 Task: Add in the project TreatWorks a sprint 'Warp 9'.
Action: Mouse moved to (466, 382)
Screenshot: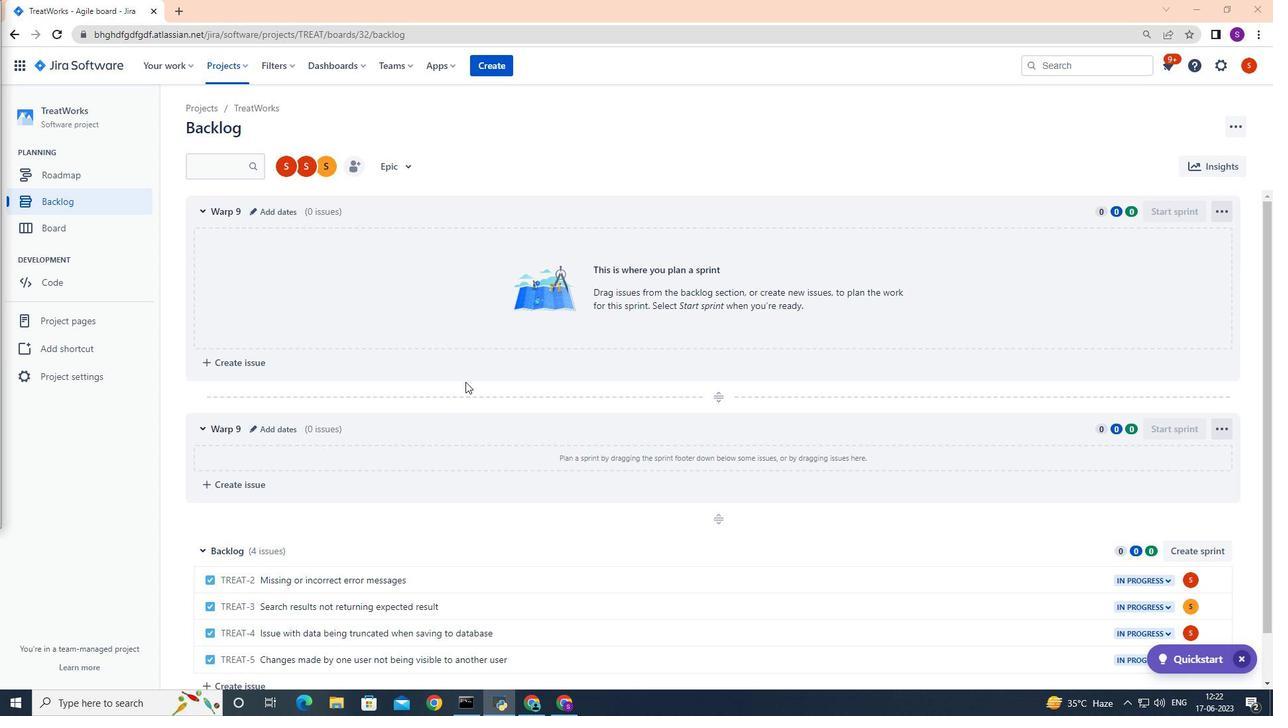 
Action: Mouse scrolled (466, 381) with delta (0, 0)
Screenshot: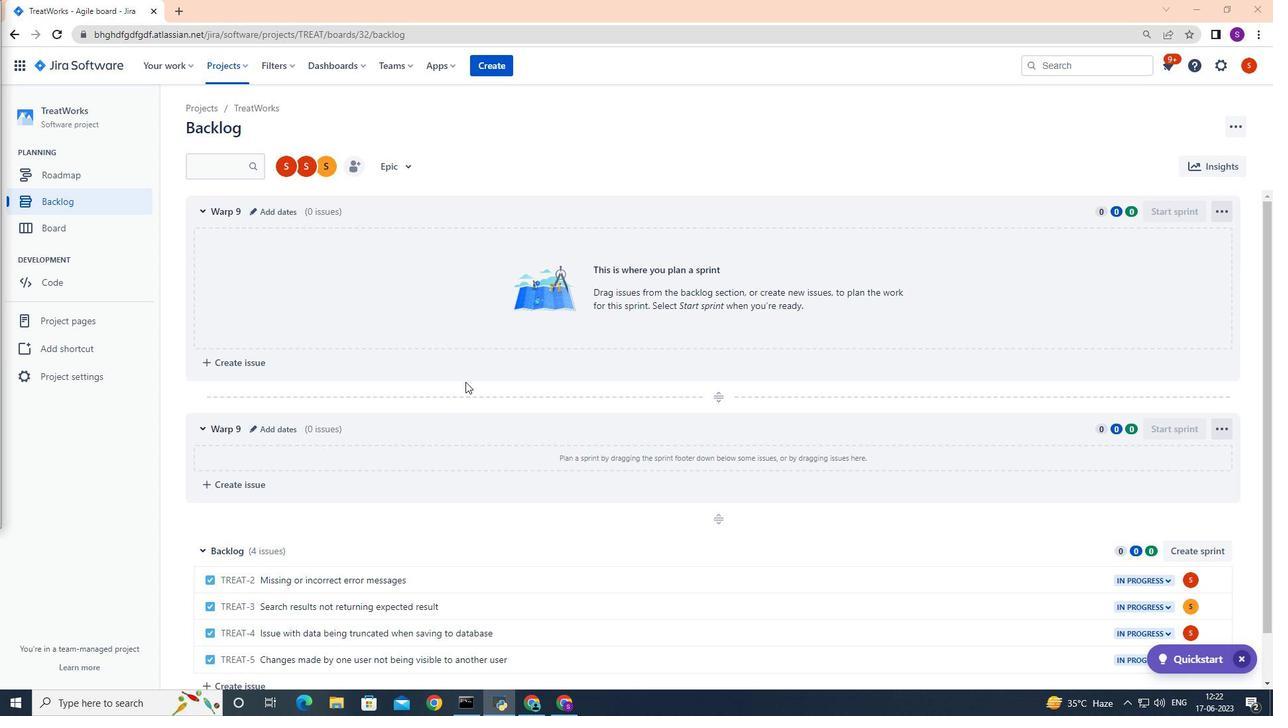 
Action: Mouse moved to (467, 382)
Screenshot: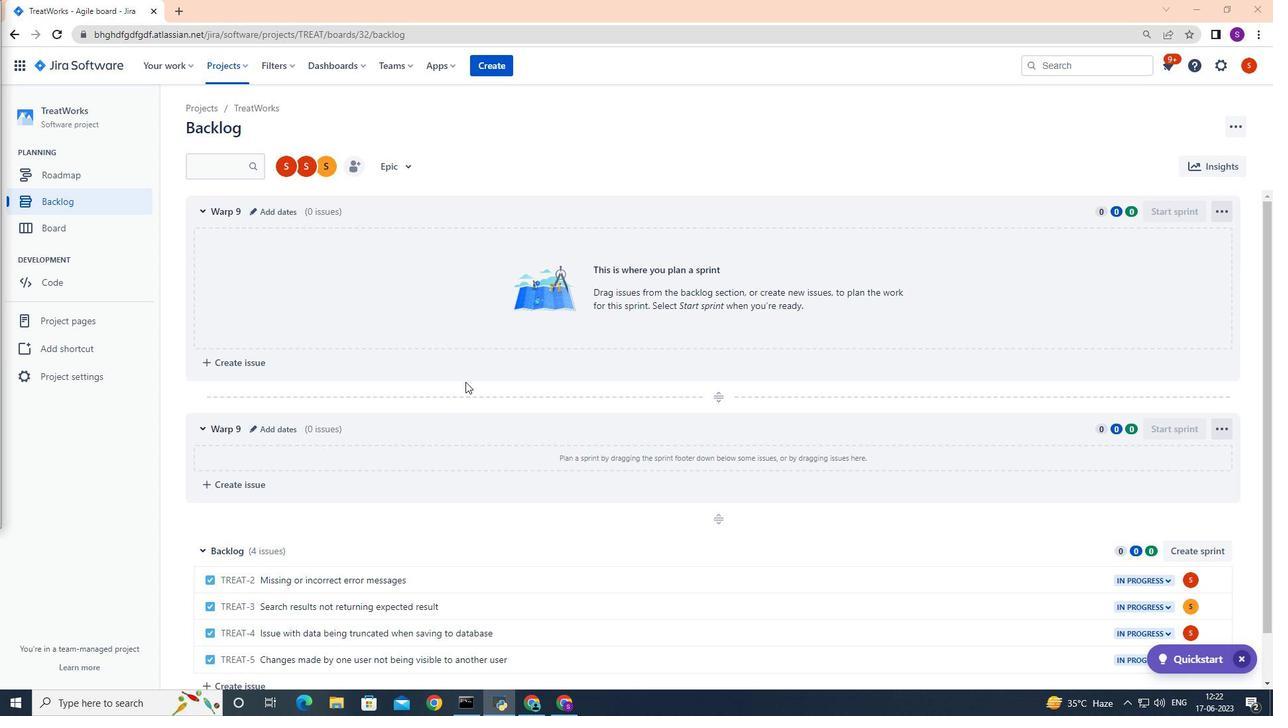 
Action: Mouse scrolled (466, 382) with delta (0, 0)
Screenshot: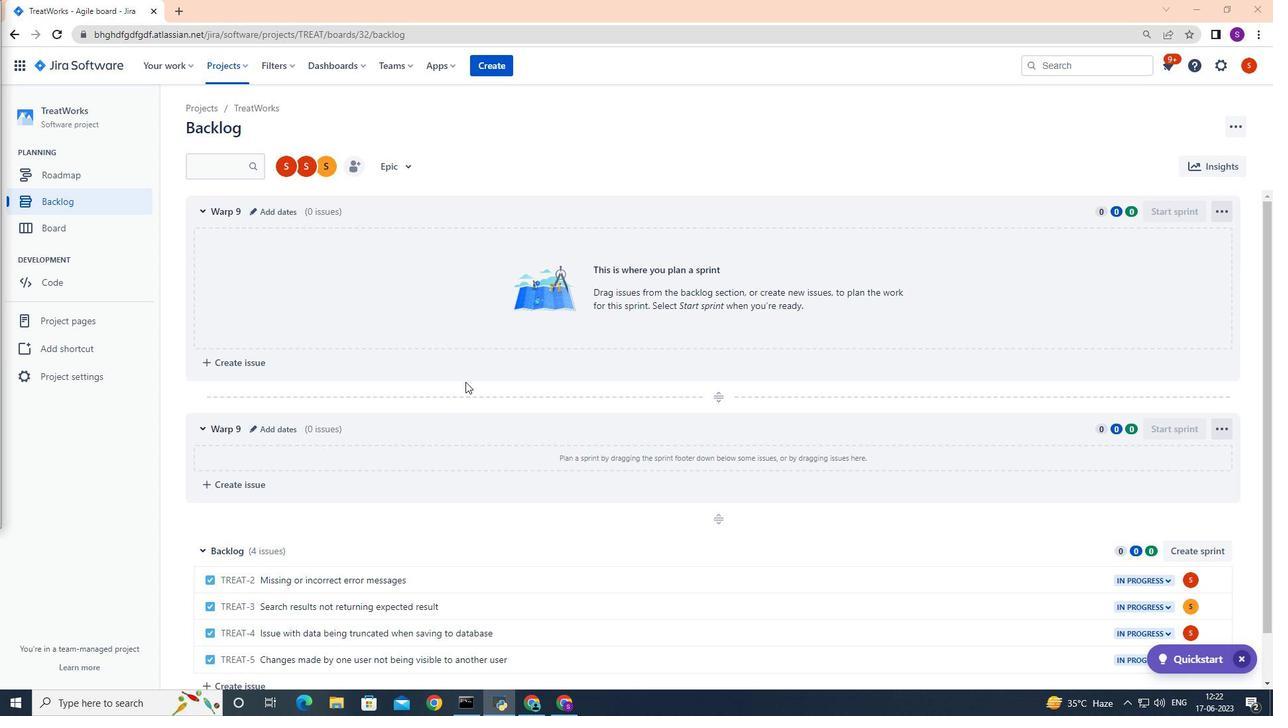 
Action: Mouse scrolled (467, 382) with delta (0, 0)
Screenshot: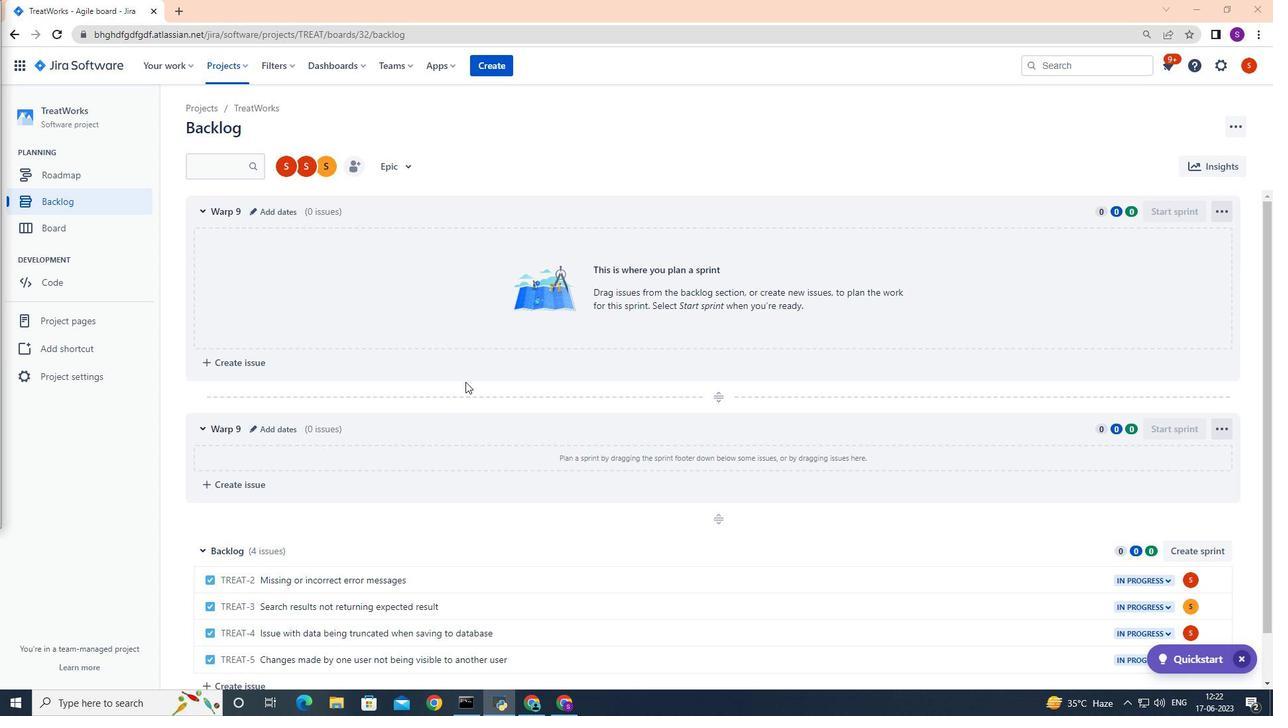 
Action: Mouse scrolled (467, 382) with delta (0, 0)
Screenshot: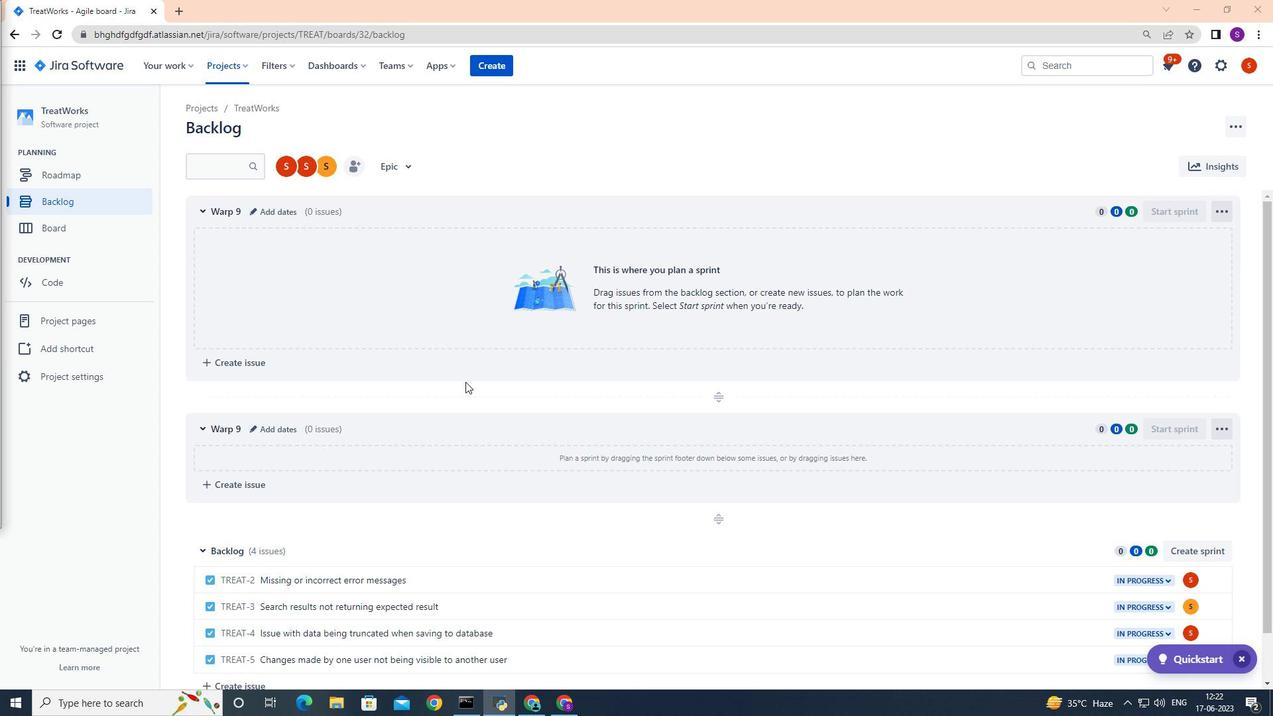 
Action: Mouse moved to (1206, 493)
Screenshot: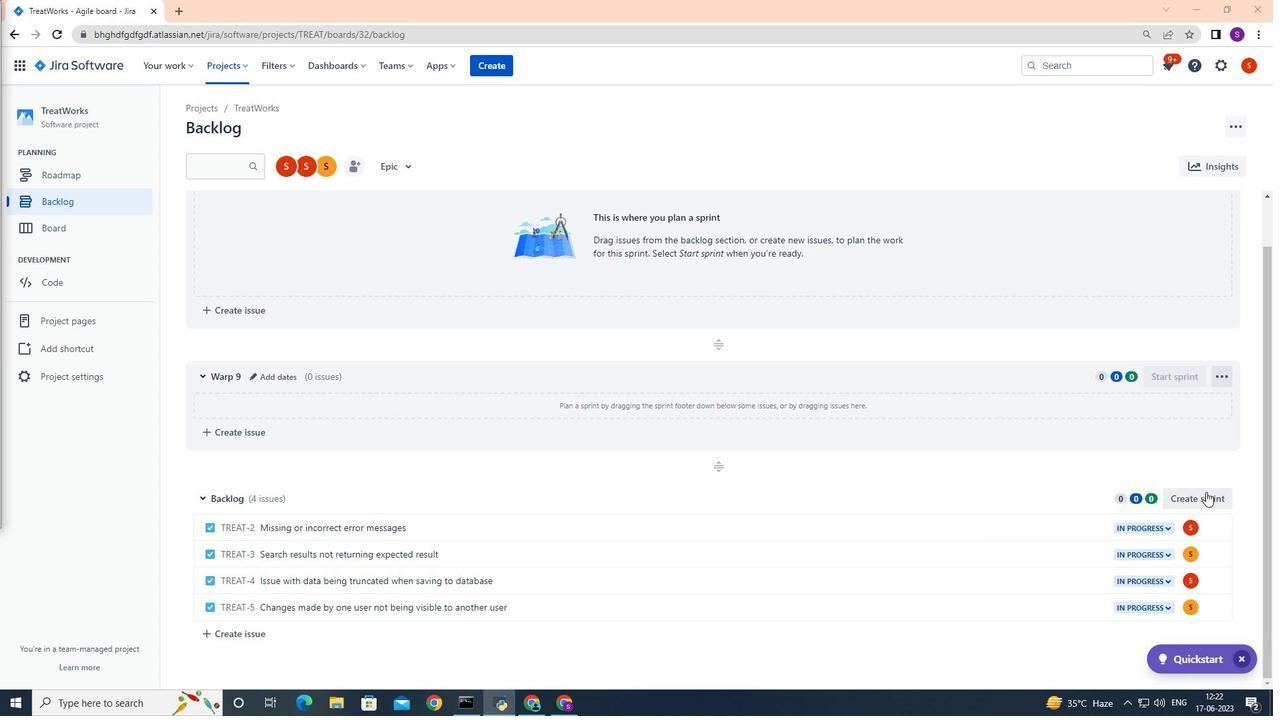 
Action: Mouse pressed left at (1206, 493)
Screenshot: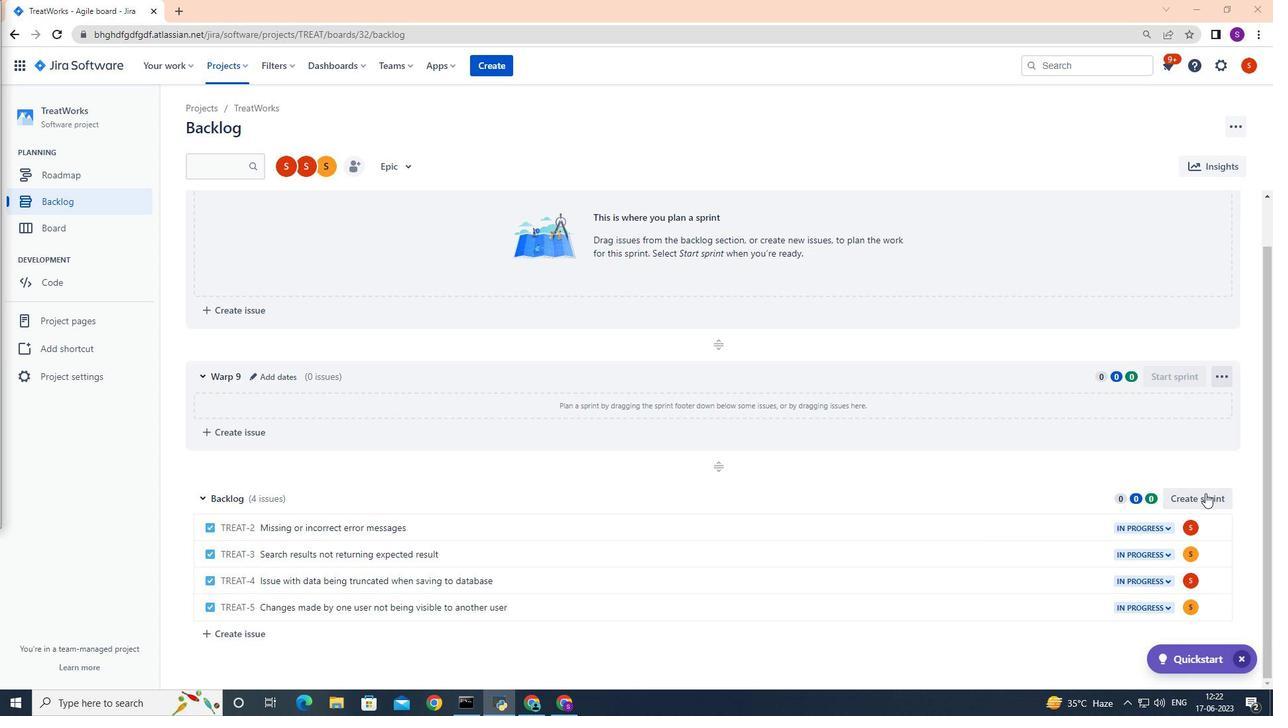 
Action: Mouse moved to (401, 486)
Screenshot: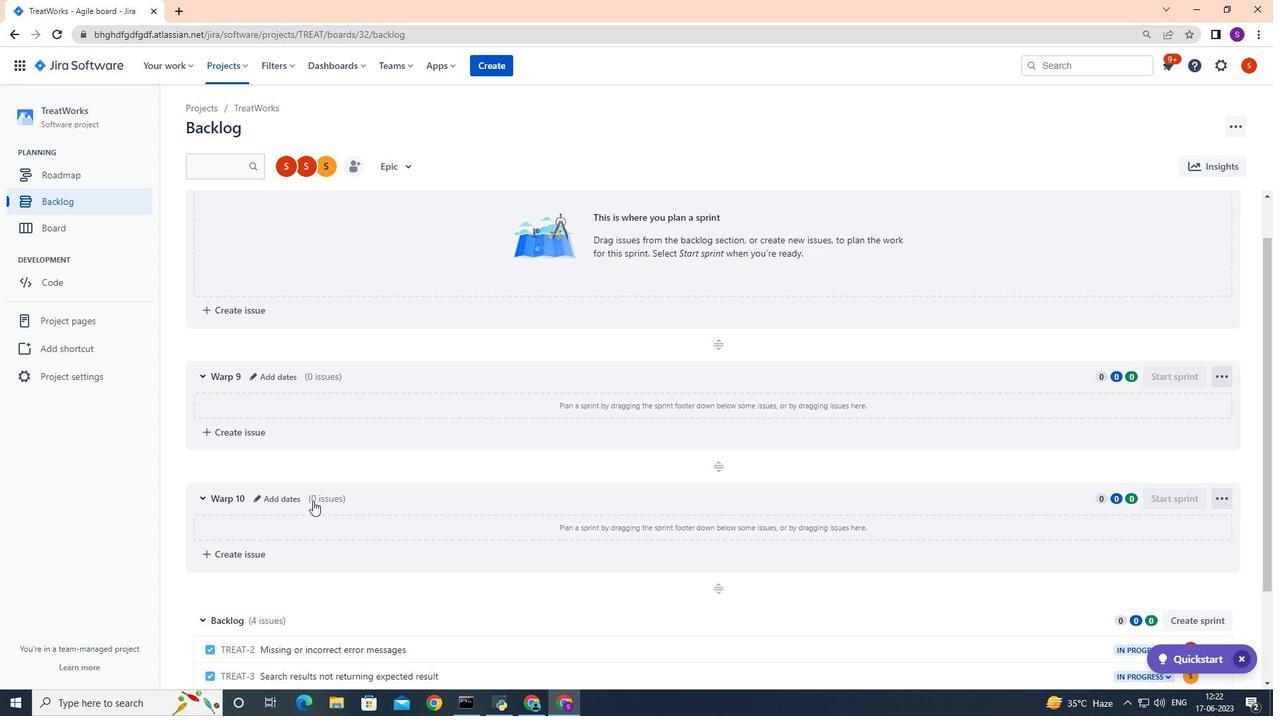 
Action: Mouse scrolled (401, 485) with delta (0, 0)
Screenshot: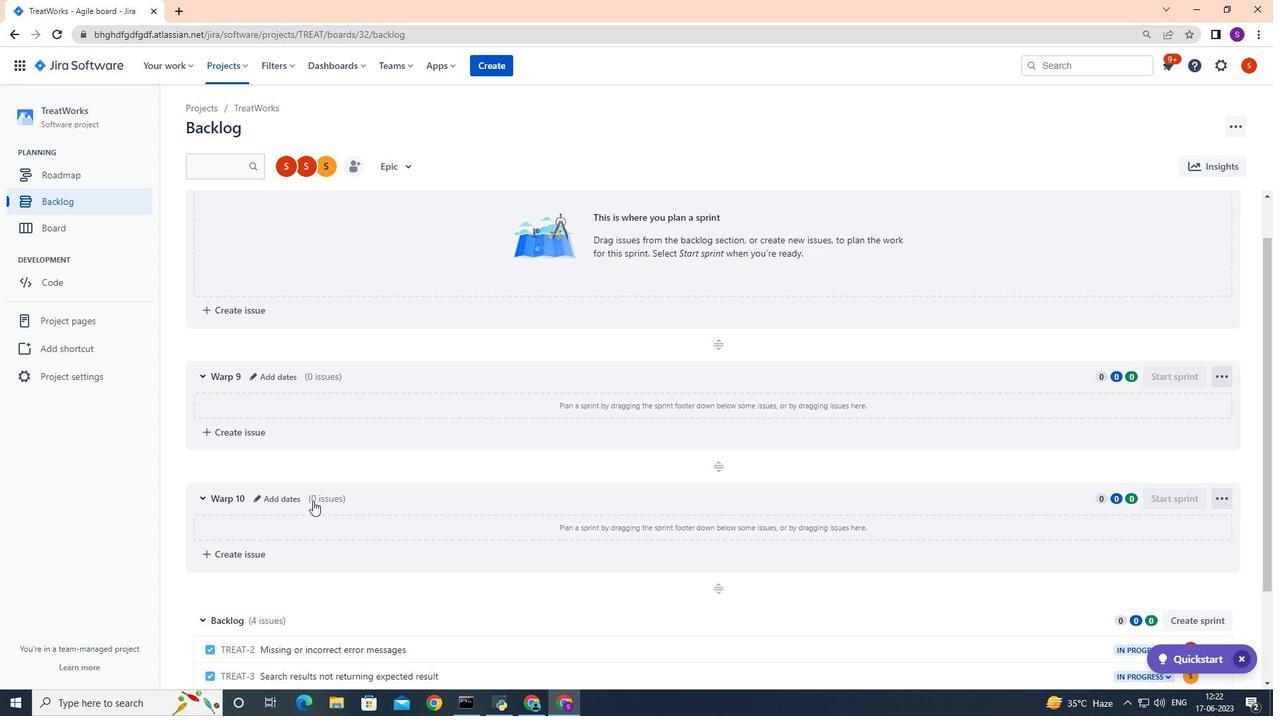 
Action: Mouse scrolled (401, 485) with delta (0, 0)
Screenshot: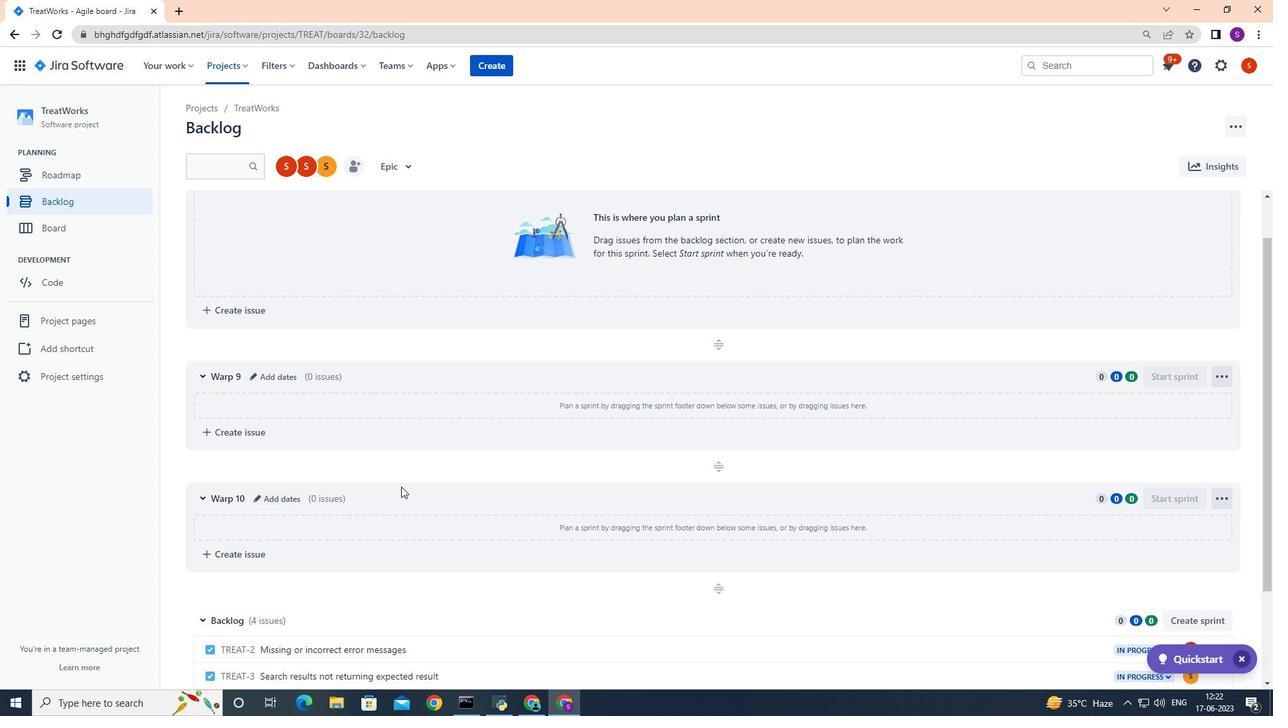 
Action: Mouse moved to (283, 372)
Screenshot: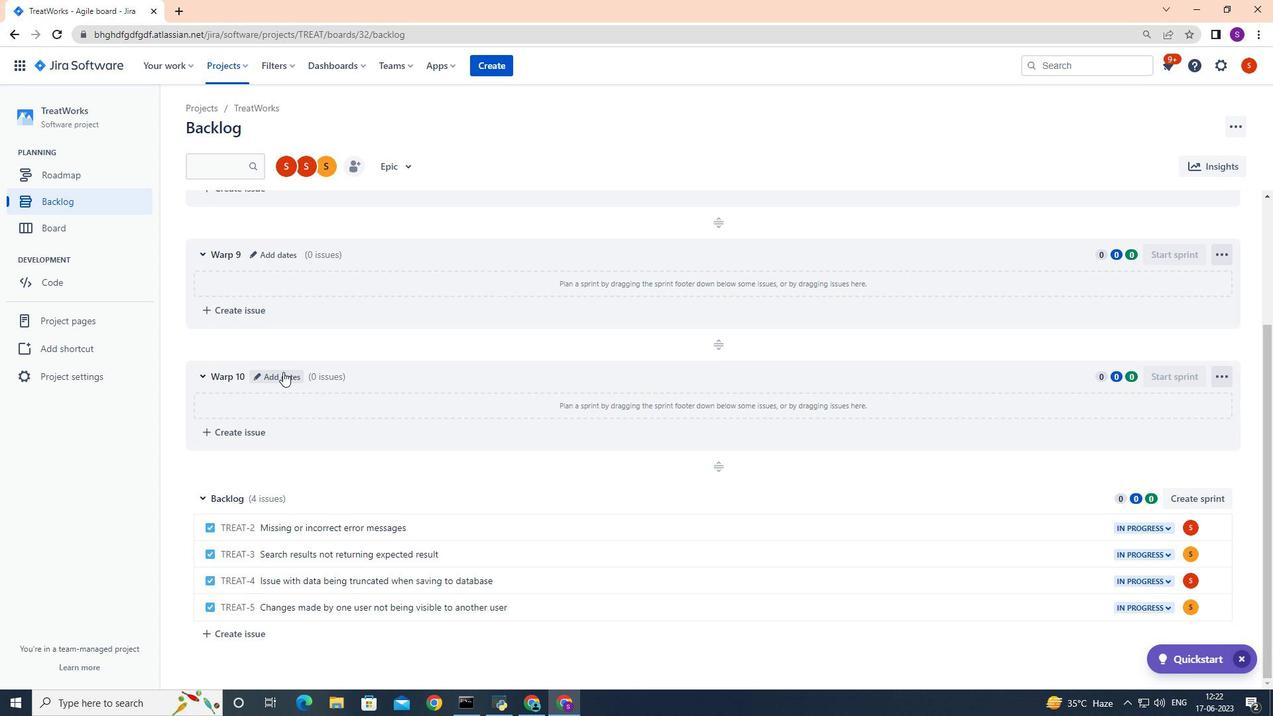 
Action: Mouse pressed left at (283, 372)
Screenshot: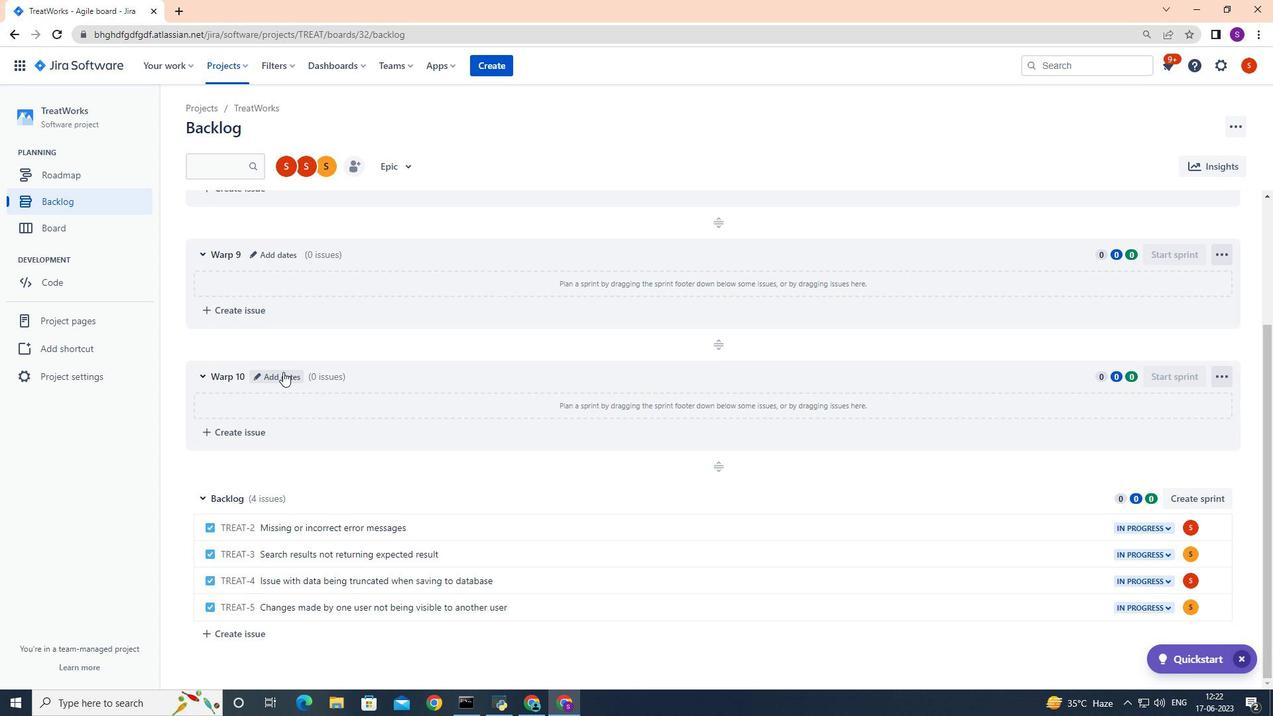 
Action: Mouse moved to (283, 372)
Screenshot: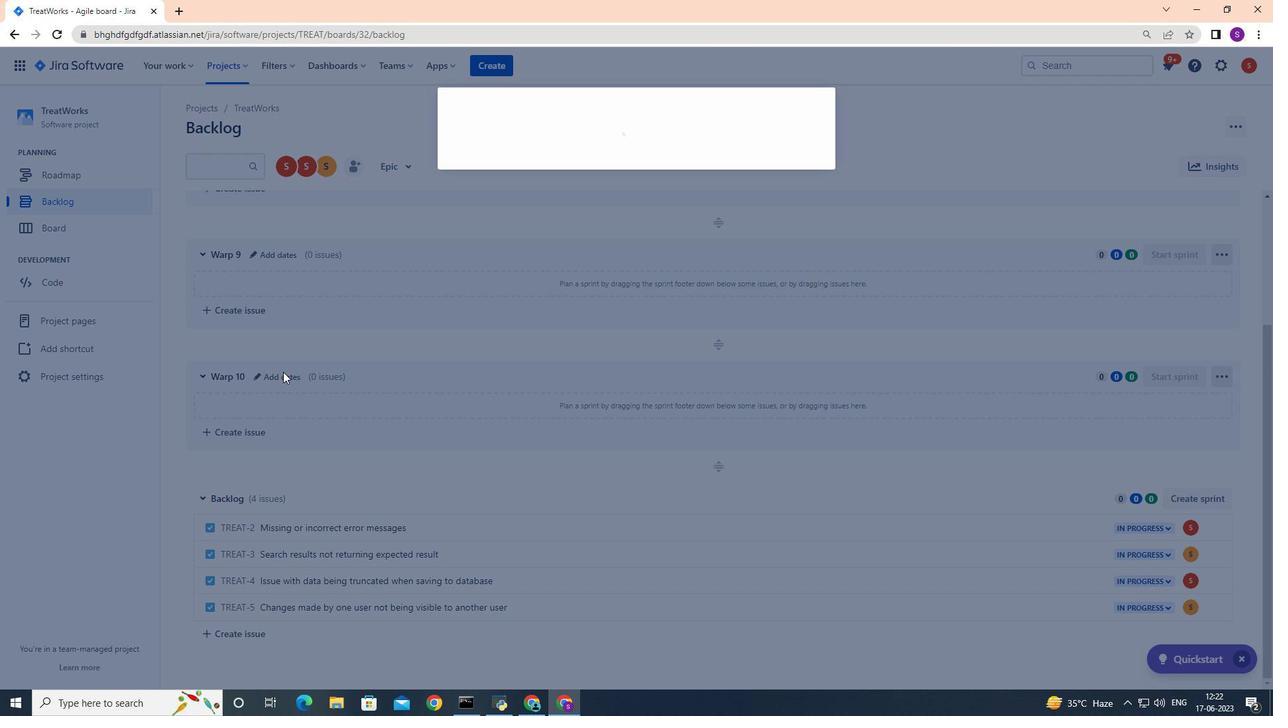 
Action: Key pressed <Key.backspace><Key.backspace><Key.backspace><Key.backspace><Key.backspace><Key.backspace><Key.backspace><Key.backspace><Key.backspace><Key.backspace><Key.backspace><Key.backspace><Key.backspace><Key.backspace><Key.backspace><Key.backspace><Key.backspace><Key.backspace><Key.backspace><Key.backspace><Key.shift>Warp<Key.space>9
Screenshot: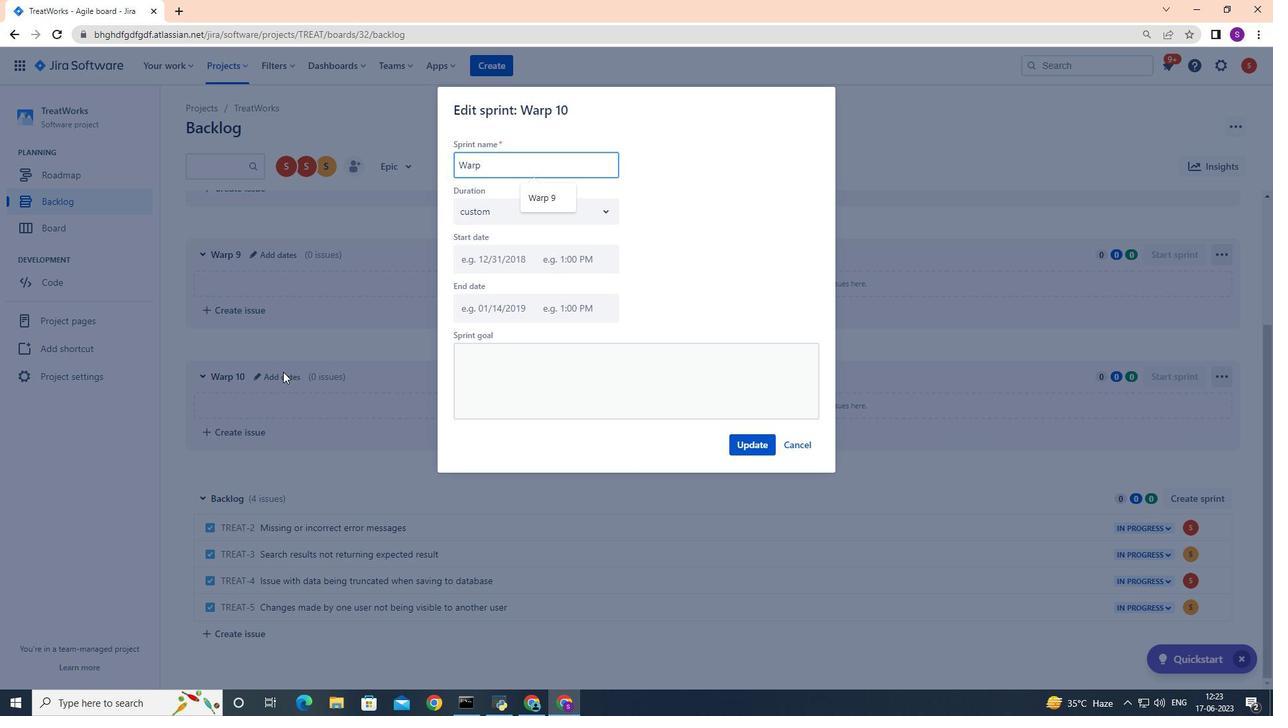 
Action: Mouse moved to (752, 440)
Screenshot: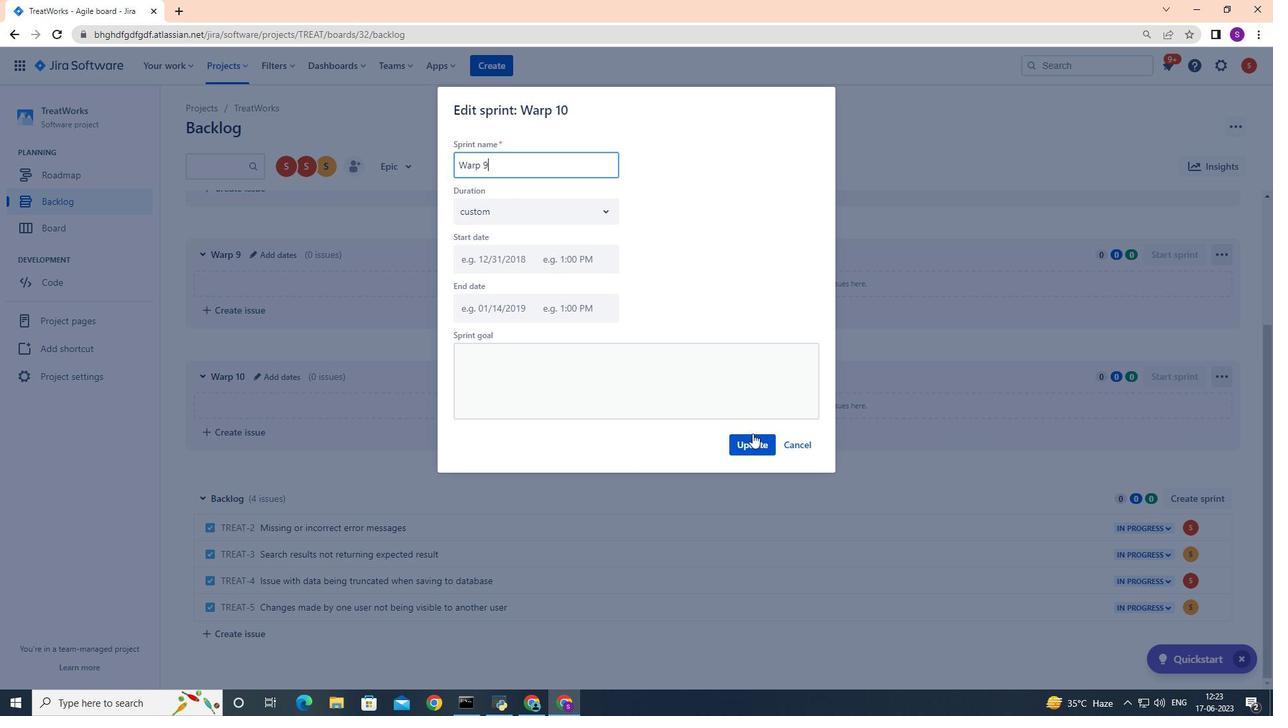 
Action: Mouse pressed left at (752, 440)
Screenshot: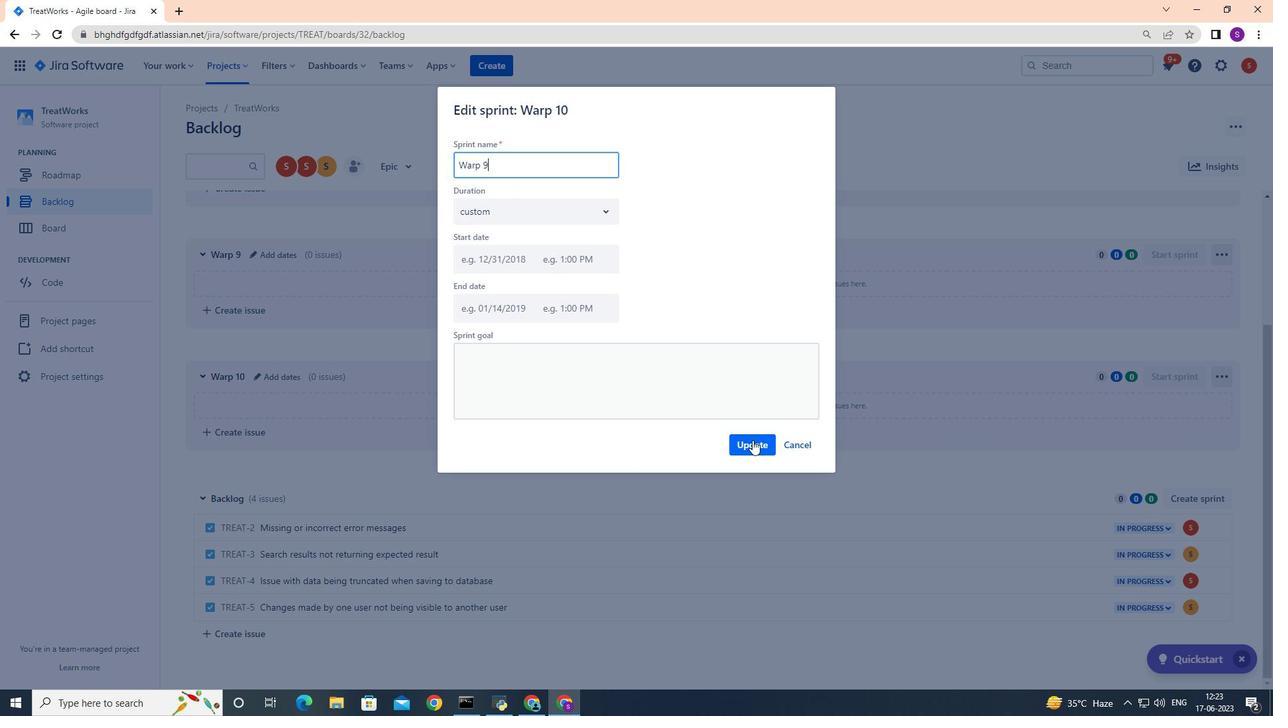
